 Task: Access the AppExchange for package installation.
Action: Mouse moved to (912, 70)
Screenshot: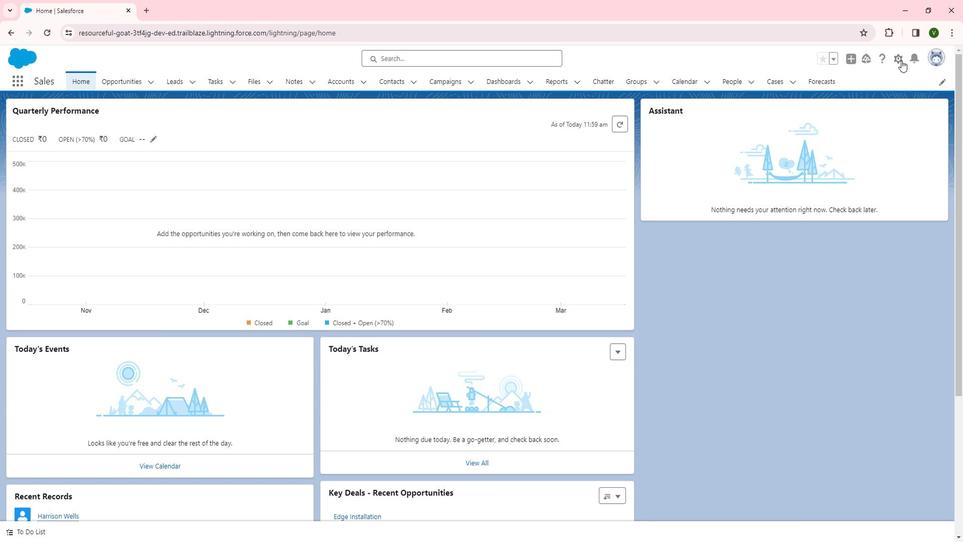 
Action: Mouse pressed left at (912, 70)
Screenshot: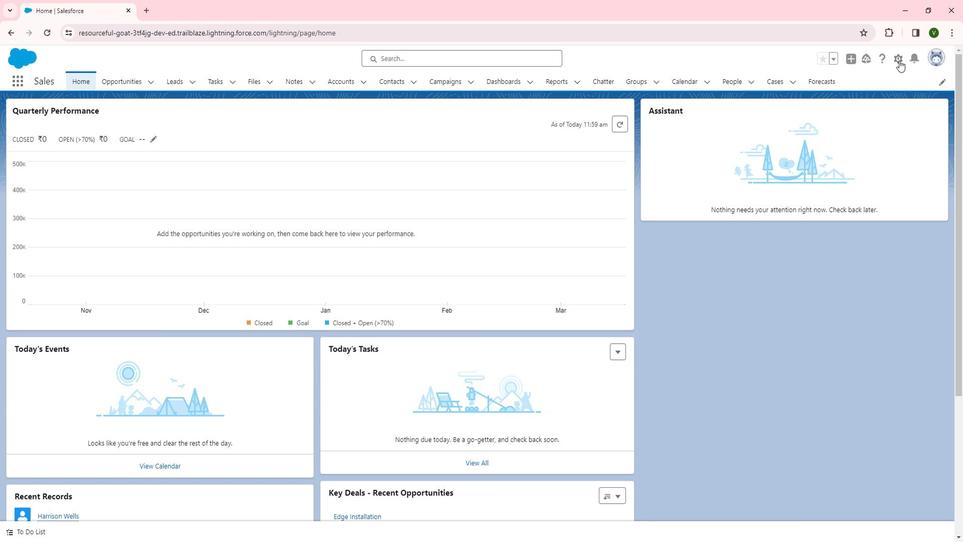
Action: Mouse moved to (888, 93)
Screenshot: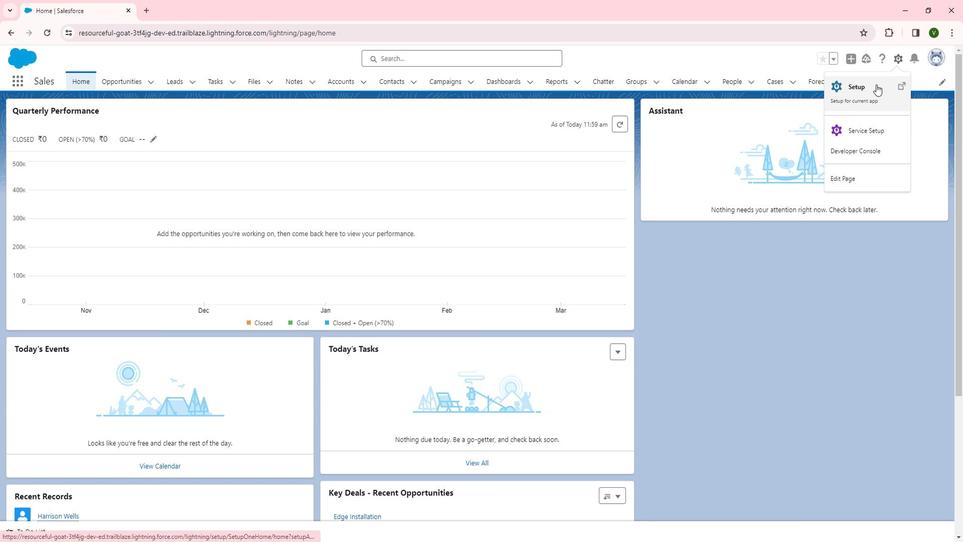 
Action: Mouse pressed left at (888, 93)
Screenshot: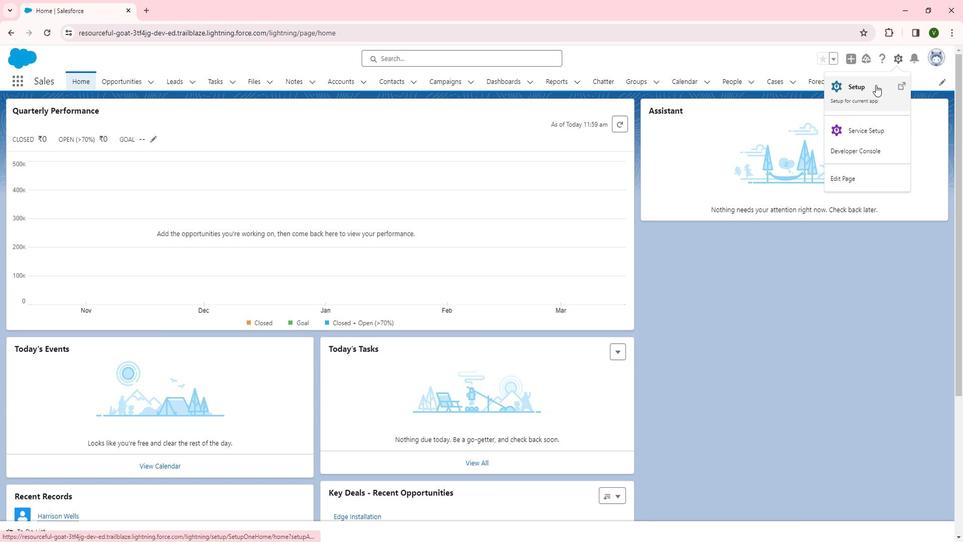 
Action: Mouse moved to (57, 326)
Screenshot: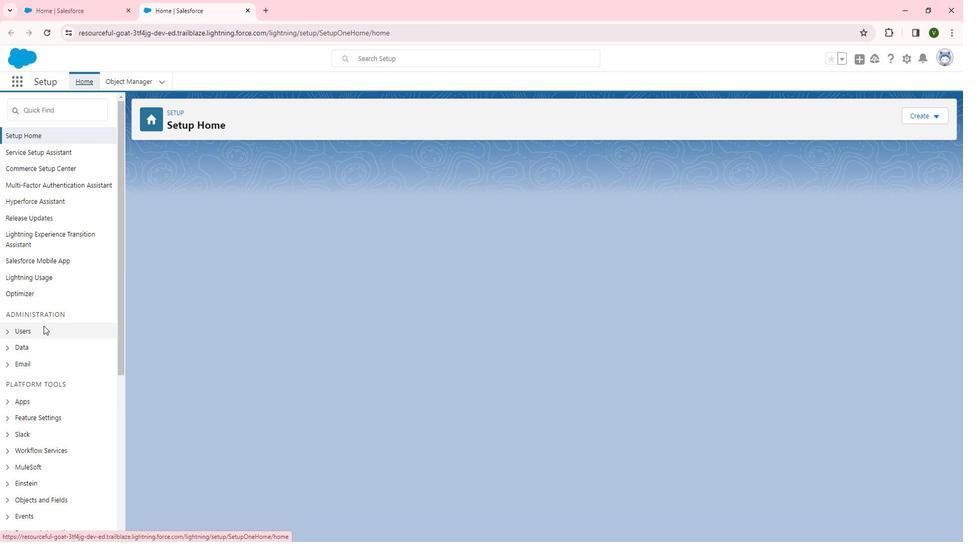 
Action: Mouse scrolled (57, 326) with delta (0, 0)
Screenshot: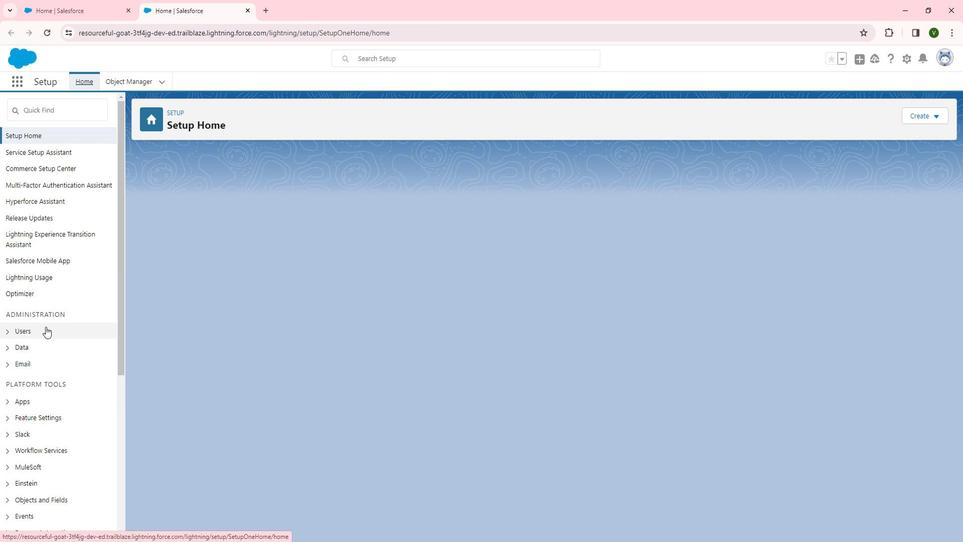 
Action: Mouse scrolled (57, 326) with delta (0, 0)
Screenshot: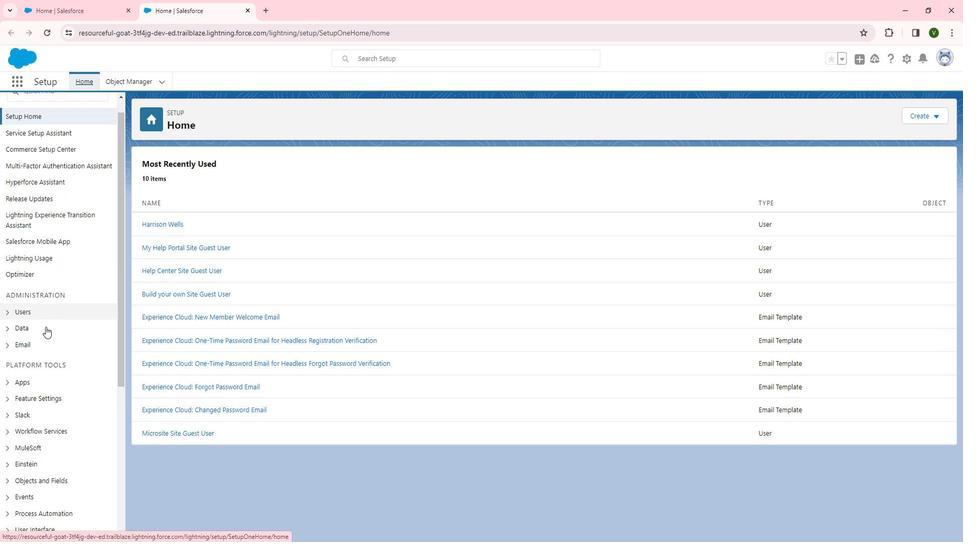 
Action: Mouse scrolled (57, 326) with delta (0, 0)
Screenshot: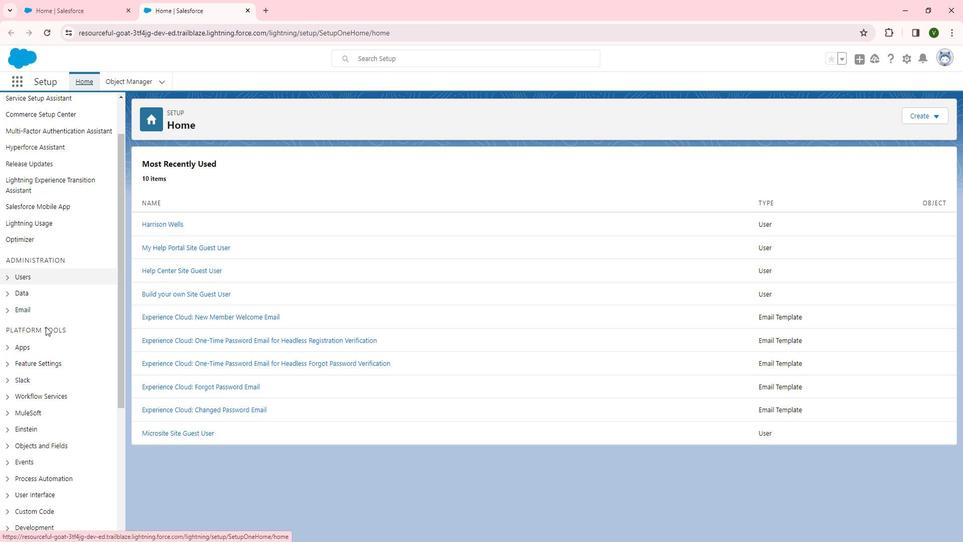 
Action: Mouse moved to (38, 262)
Screenshot: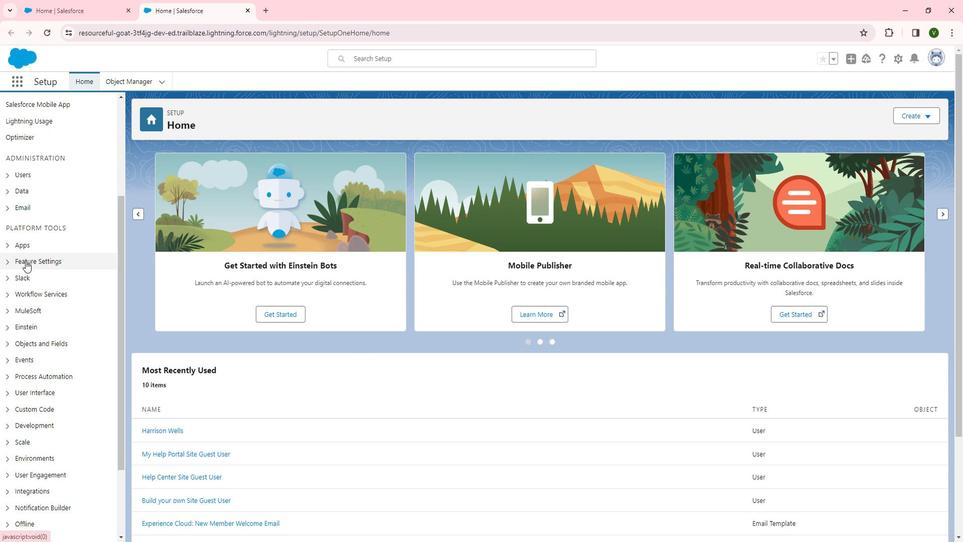 
Action: Mouse pressed left at (38, 262)
Screenshot: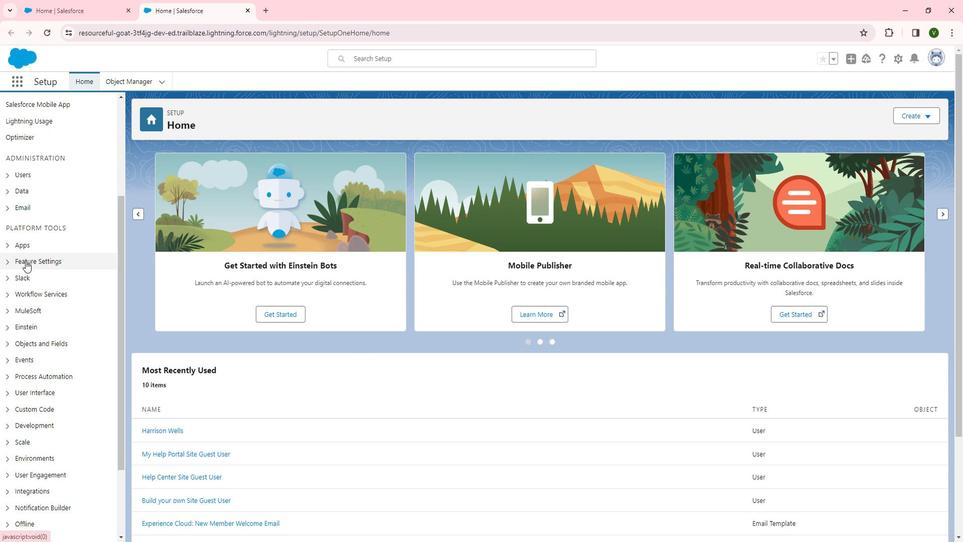 
Action: Mouse moved to (63, 340)
Screenshot: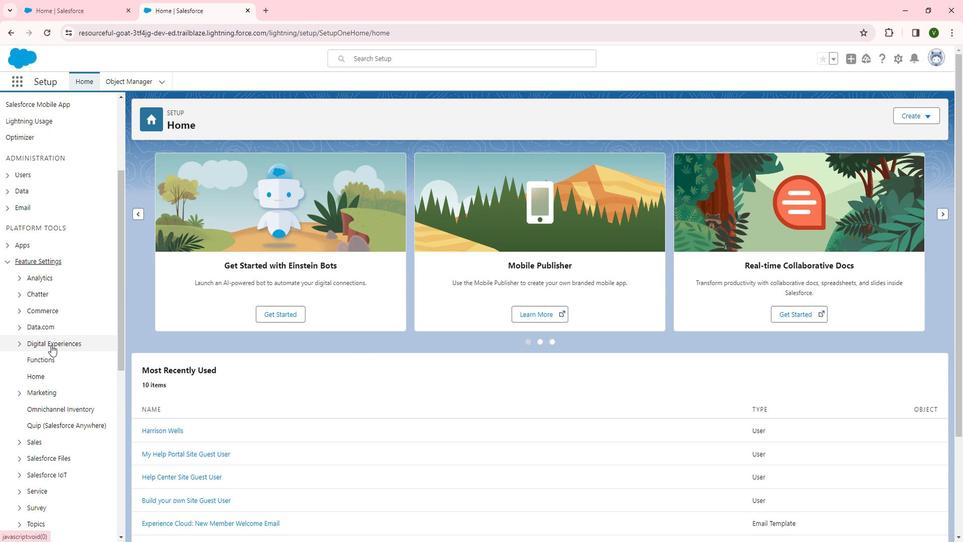 
Action: Mouse pressed left at (63, 340)
Screenshot: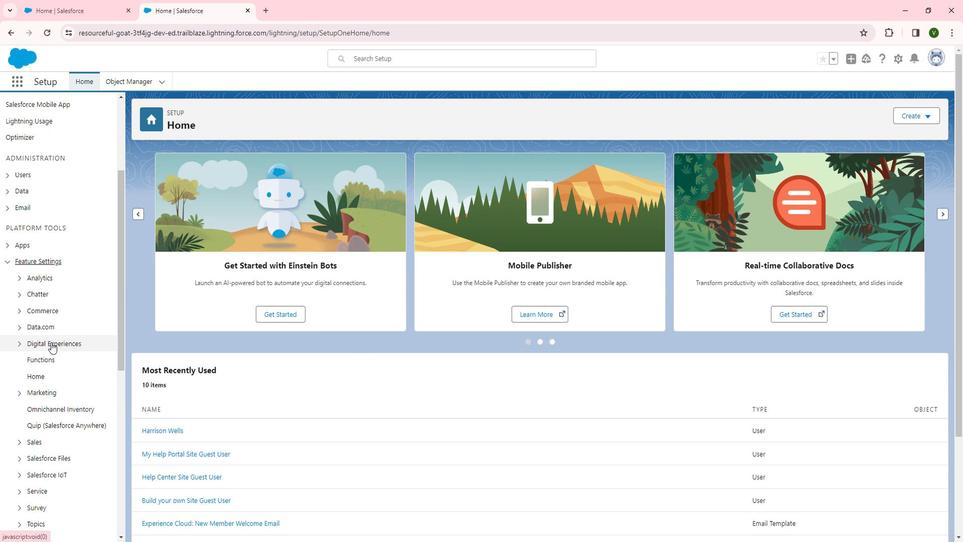 
Action: Mouse moved to (54, 356)
Screenshot: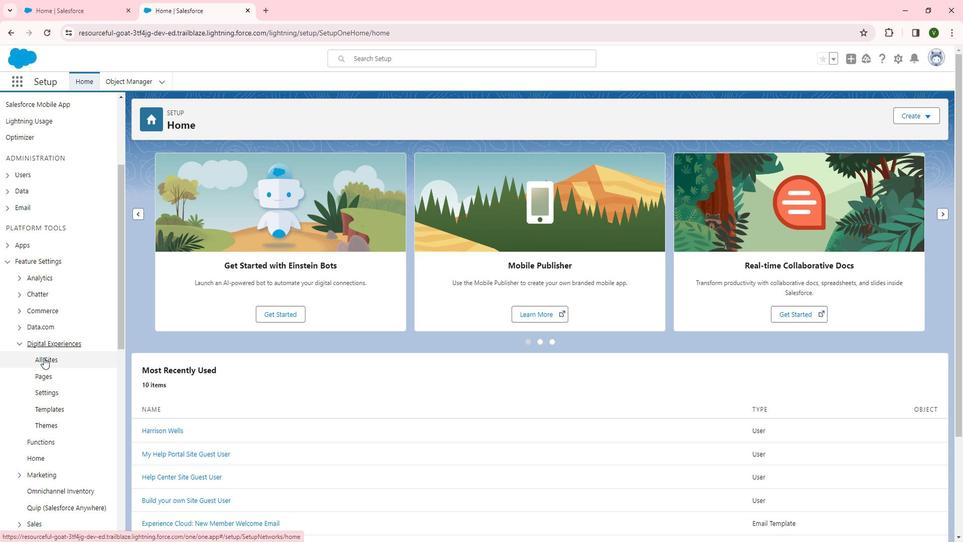
Action: Mouse pressed left at (54, 356)
Screenshot: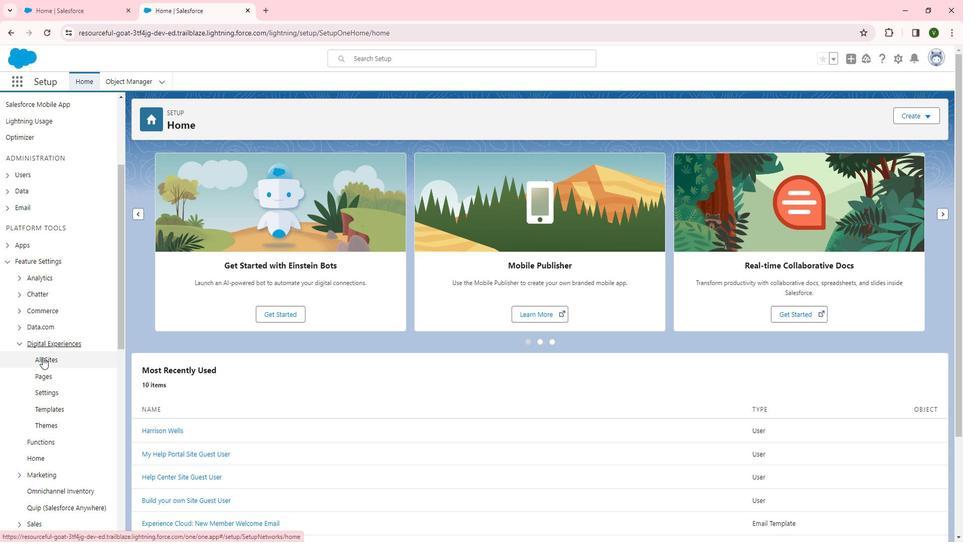 
Action: Mouse moved to (177, 267)
Screenshot: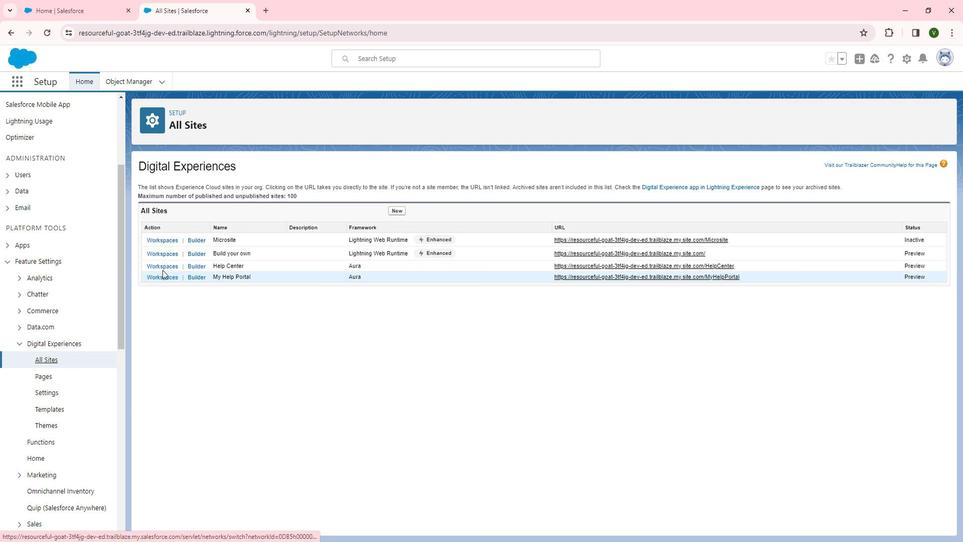 
Action: Mouse pressed left at (177, 267)
Screenshot: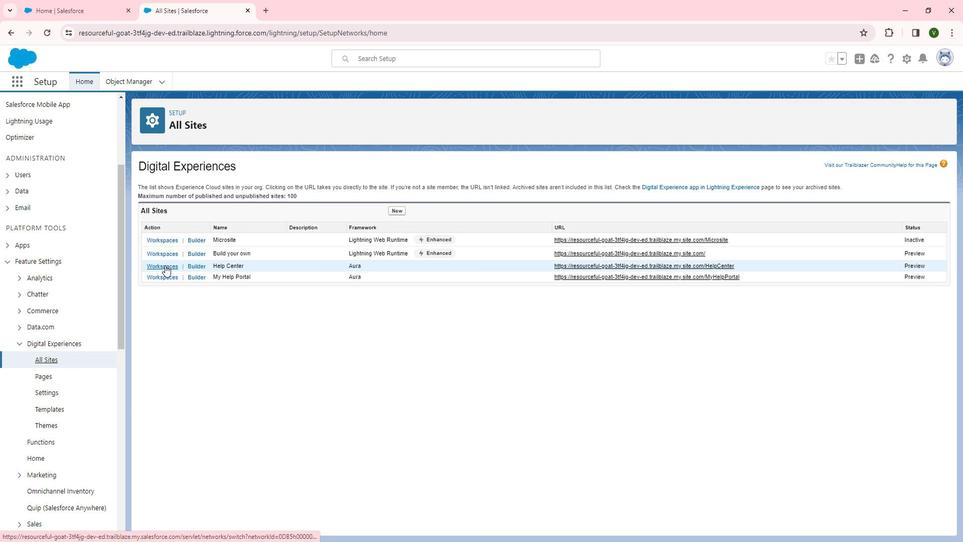 
Action: Mouse moved to (687, 297)
Screenshot: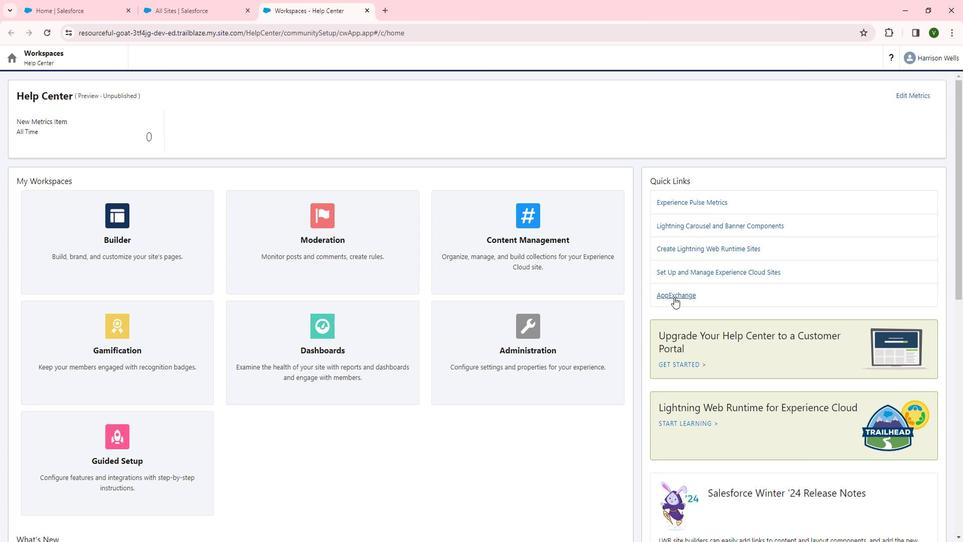 
Action: Mouse pressed left at (687, 297)
Screenshot: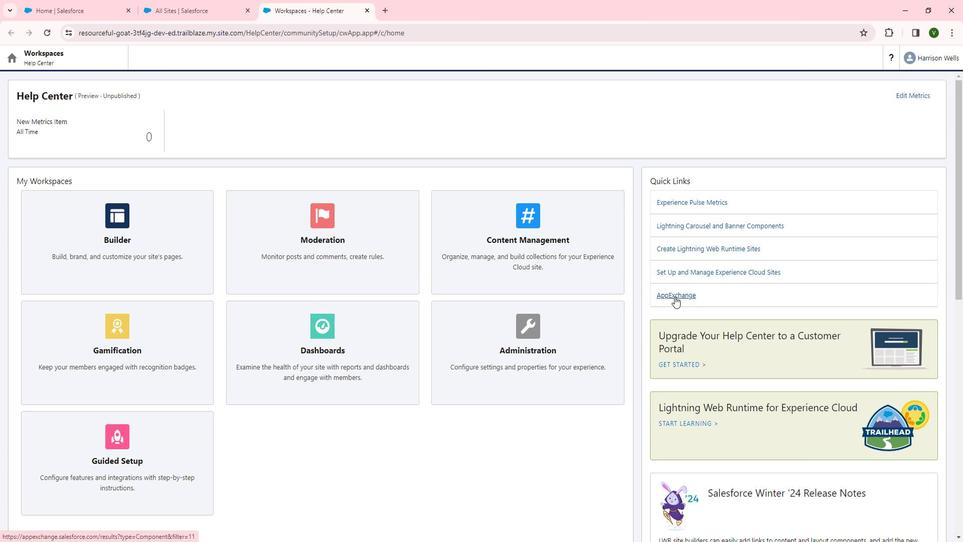 
Action: Mouse moved to (447, 316)
Screenshot: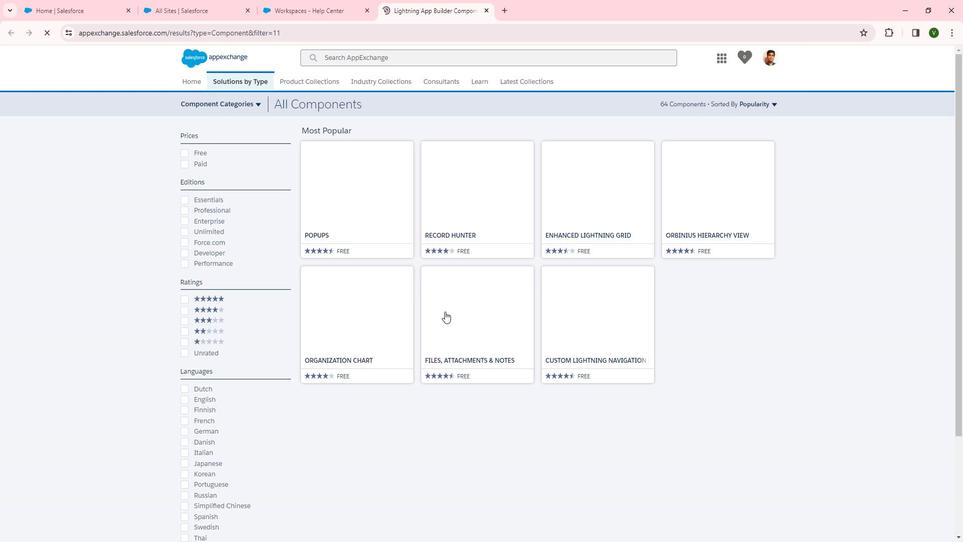 
